 Task: Log work in the project WorthyTech for the issue 'Integrate a new marketing analytics tool into an existing marketing campaign to improve data-driven decision making' spent time as '1w 5d 20h 13m' and remaining time as '2w 3d 9h 16m' and add a flag. Now add the issue to the epic 'Cloud Infrastructure as Code (IaC) Implementation'.
Action: Mouse moved to (218, 62)
Screenshot: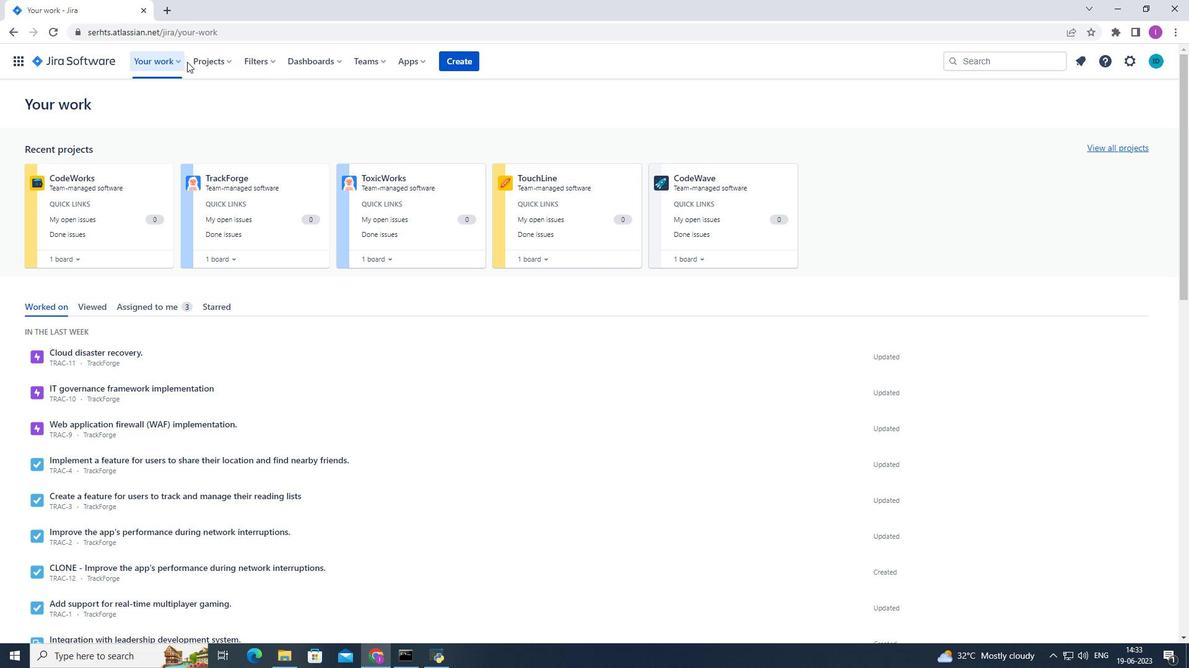 
Action: Mouse pressed left at (218, 62)
Screenshot: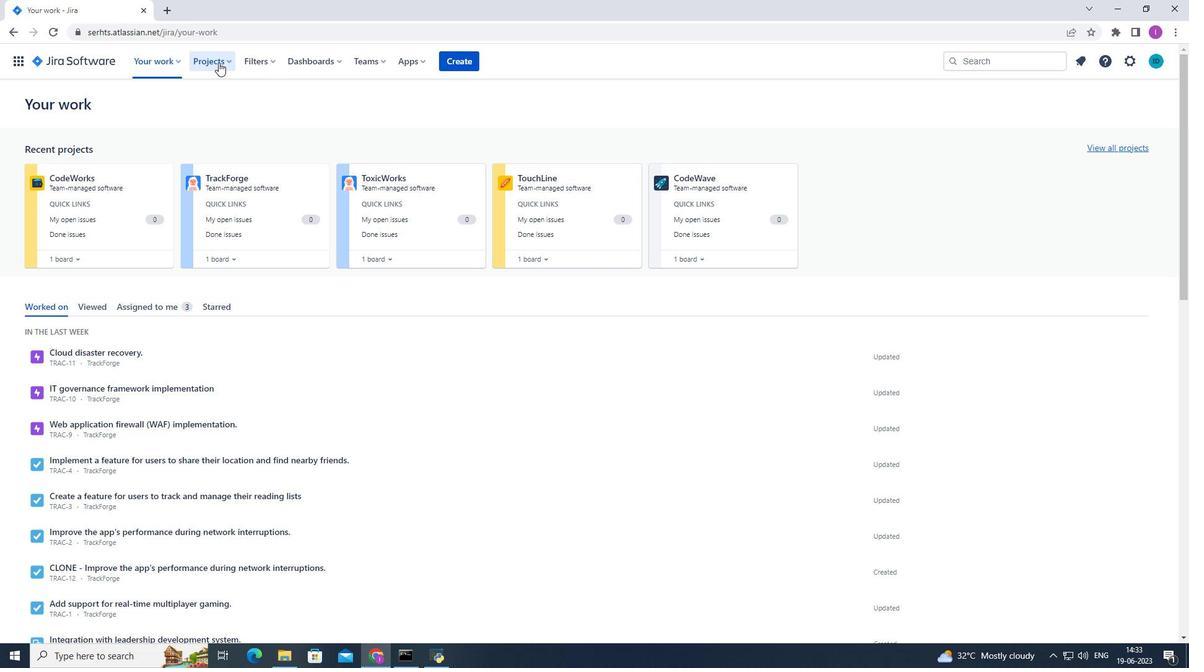 
Action: Mouse moved to (248, 106)
Screenshot: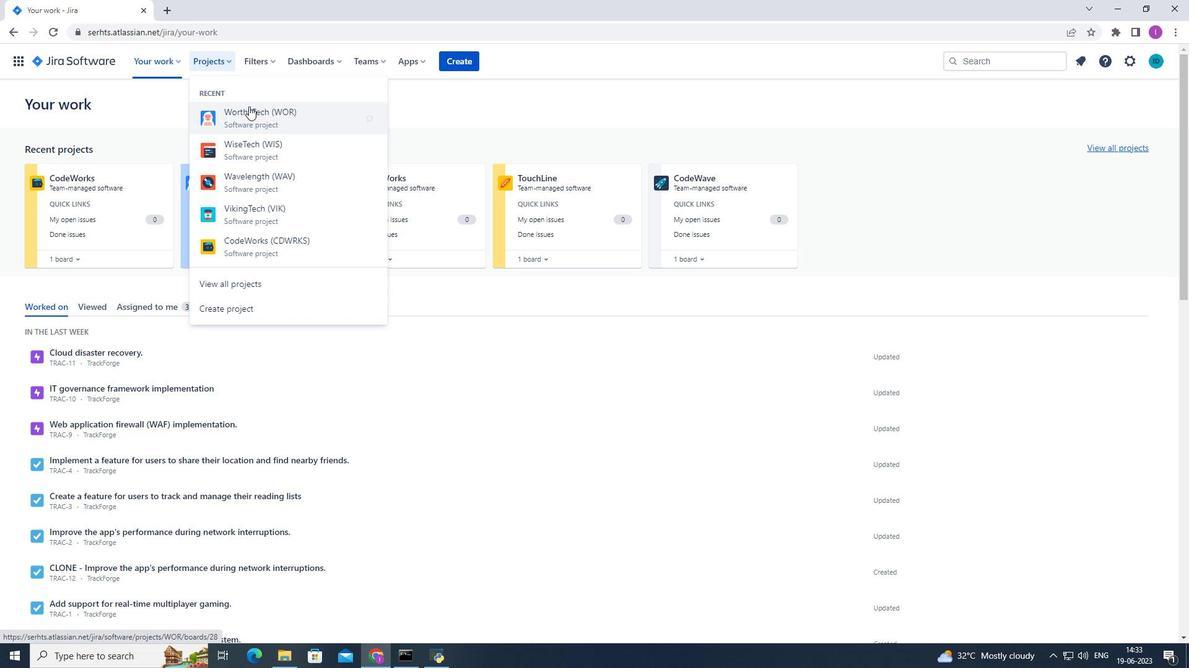 
Action: Mouse pressed left at (248, 106)
Screenshot: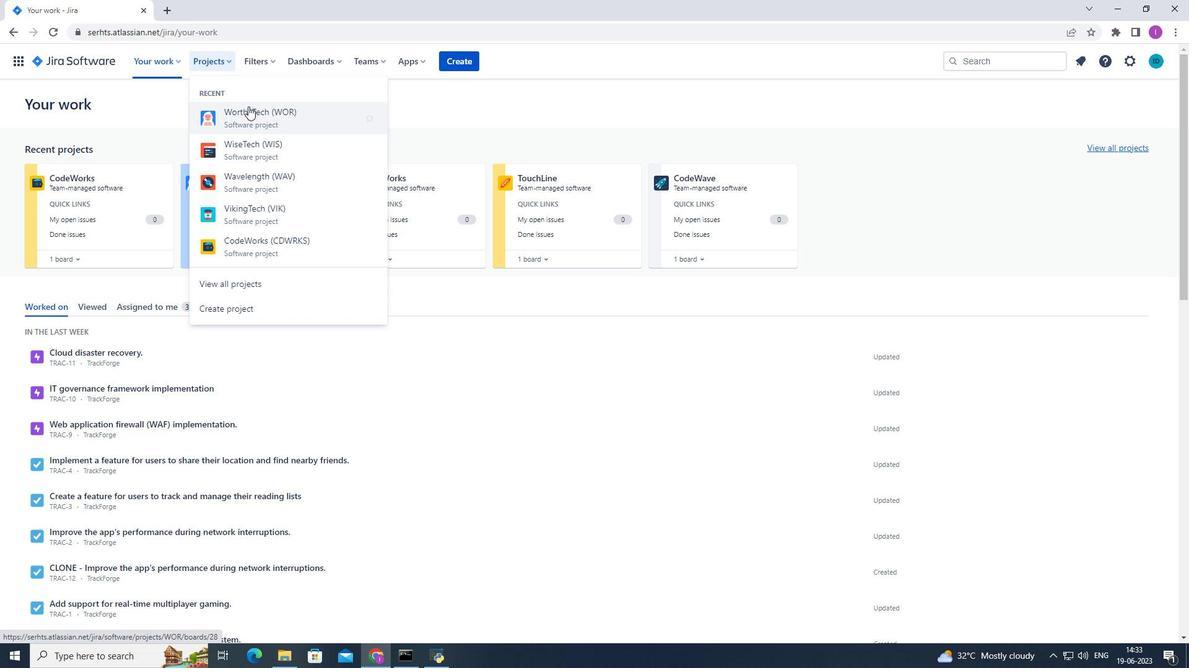 
Action: Mouse moved to (105, 195)
Screenshot: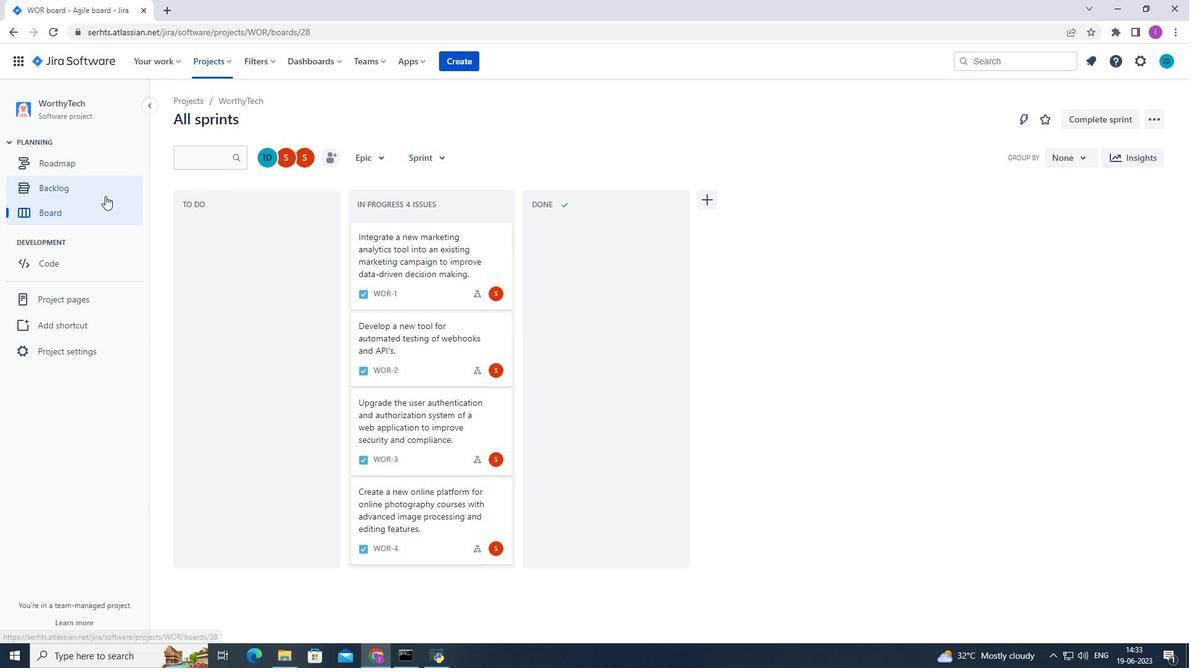 
Action: Mouse pressed left at (105, 195)
Screenshot: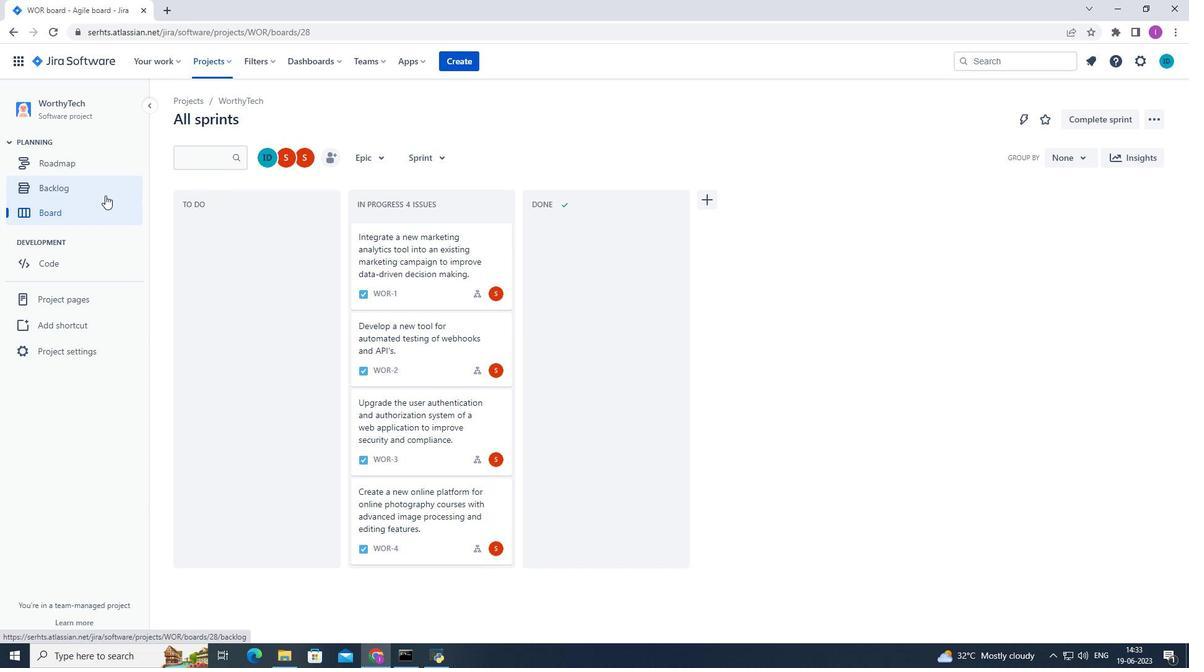 
Action: Mouse moved to (408, 387)
Screenshot: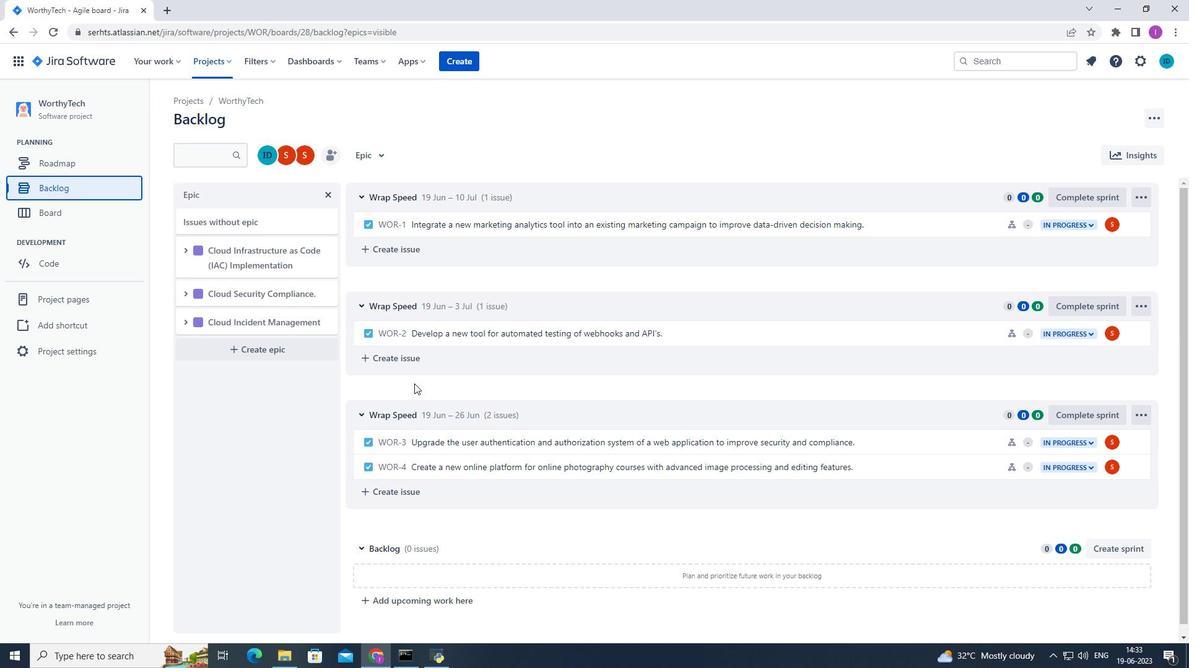 
Action: Mouse scrolled (408, 386) with delta (0, 0)
Screenshot: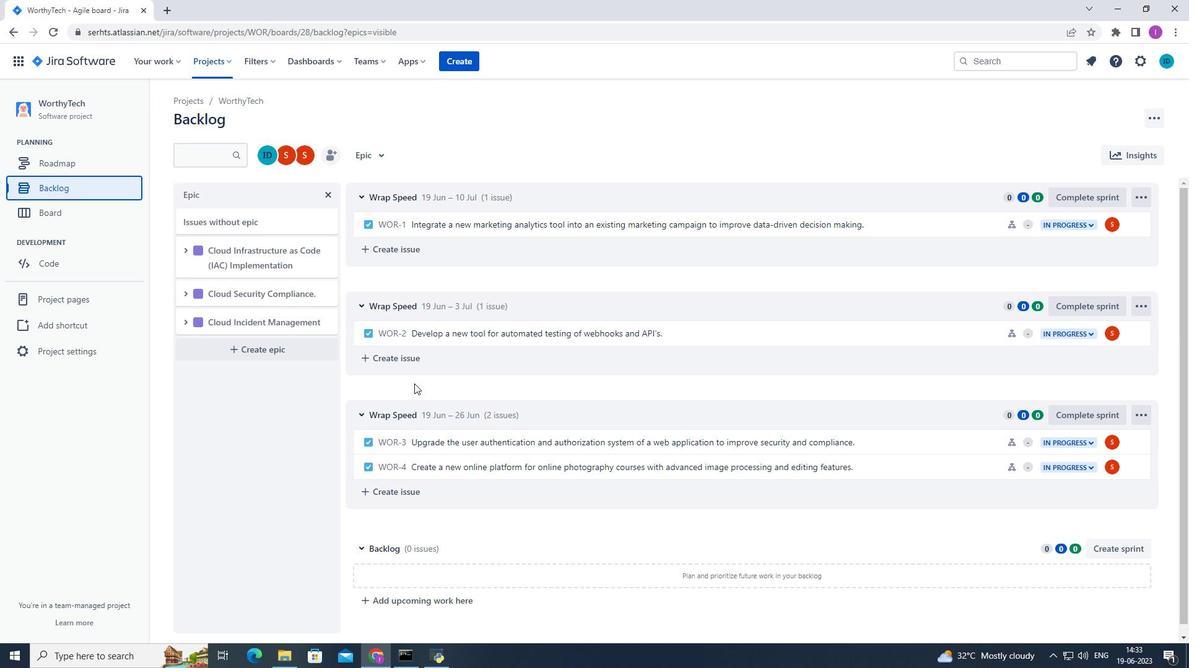 
Action: Mouse scrolled (408, 386) with delta (0, 0)
Screenshot: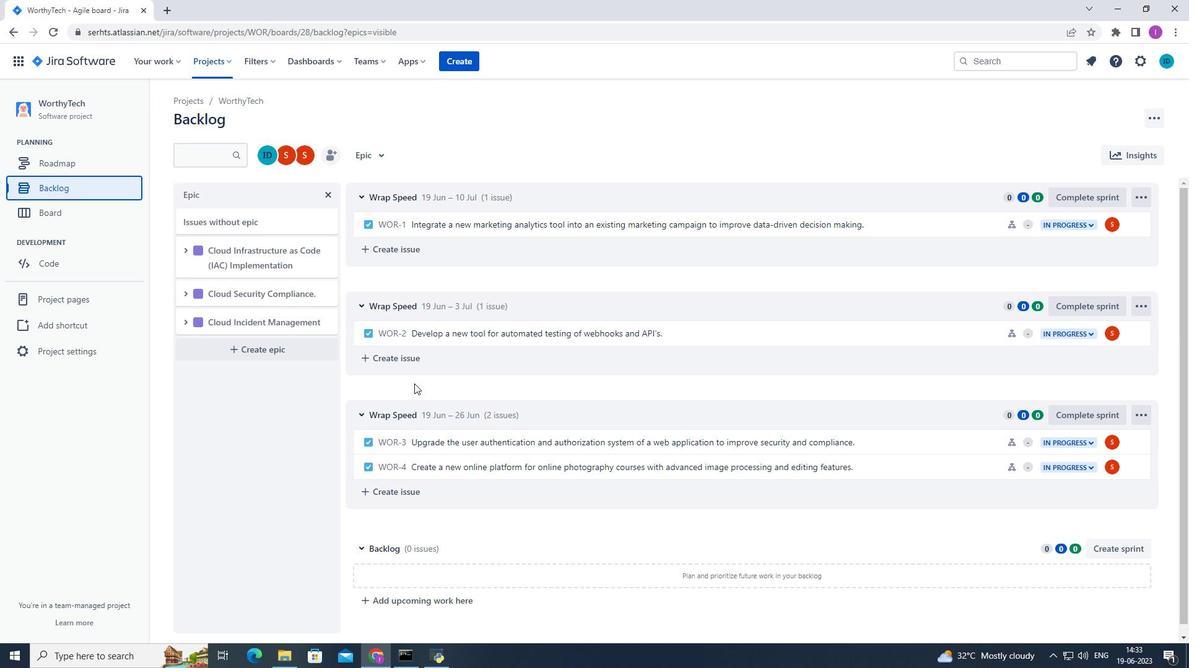 
Action: Mouse scrolled (408, 386) with delta (0, 0)
Screenshot: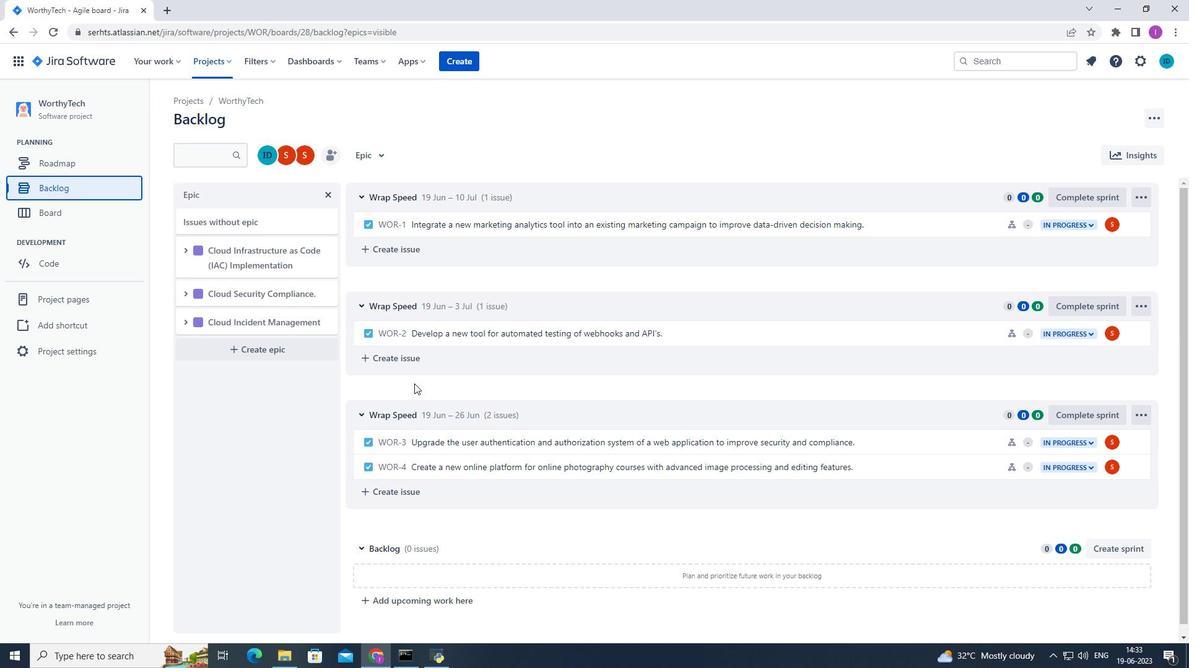 
Action: Mouse scrolled (408, 387) with delta (0, 0)
Screenshot: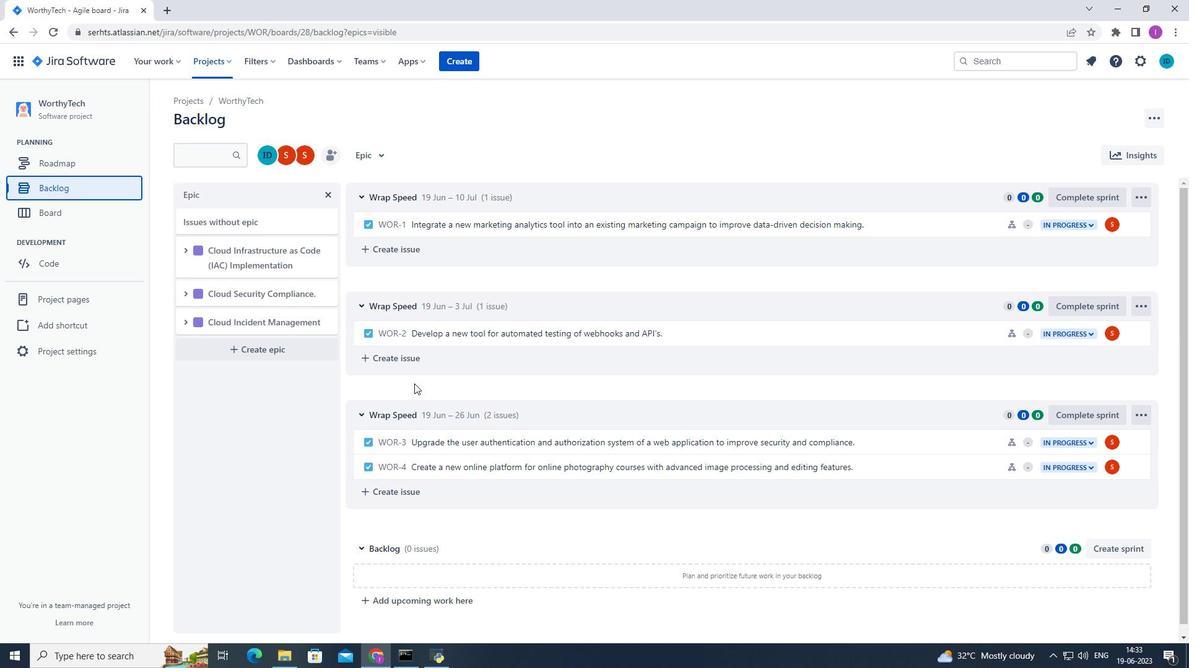 
Action: Mouse moved to (960, 219)
Screenshot: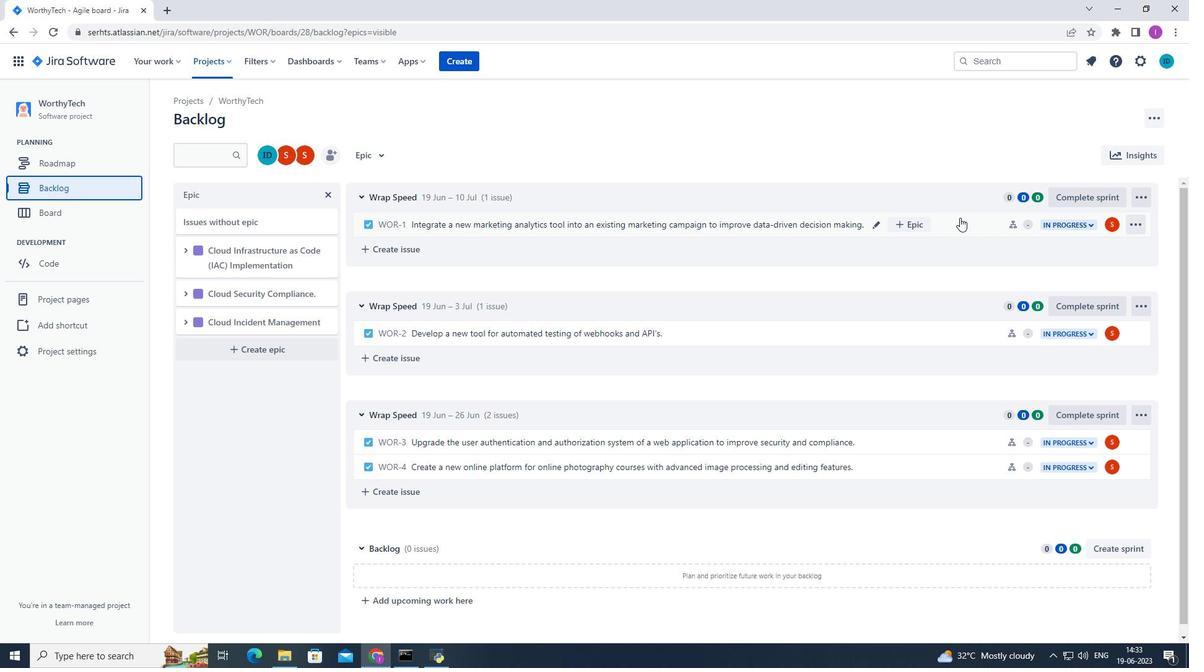 
Action: Mouse pressed left at (960, 219)
Screenshot: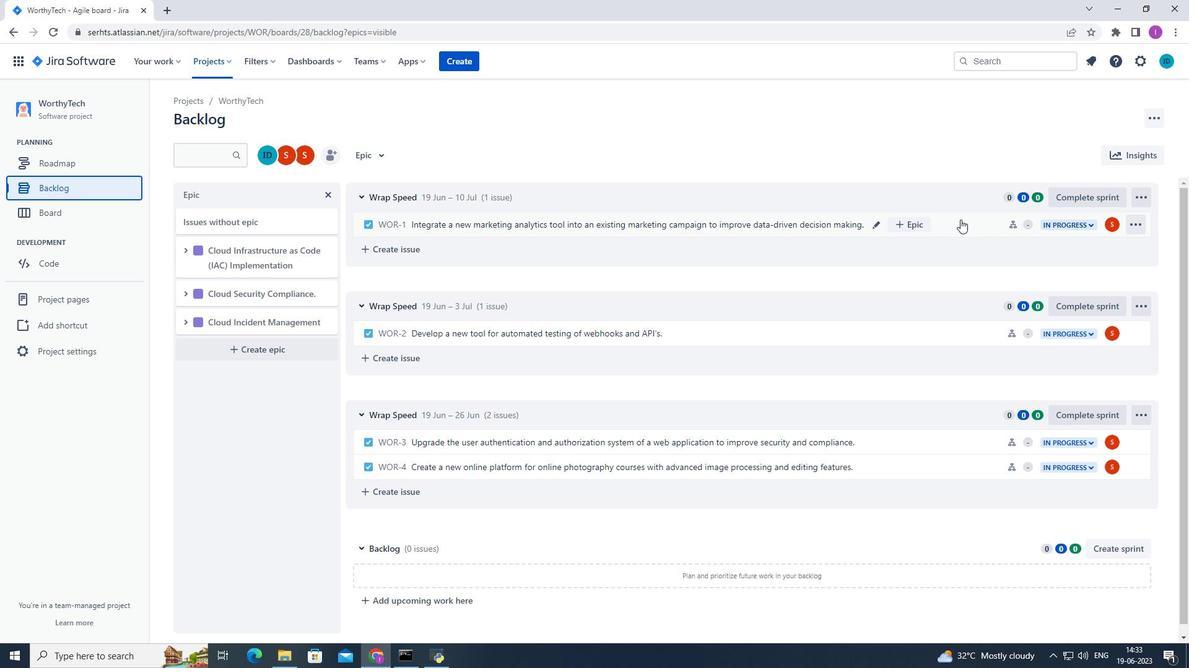 
Action: Mouse moved to (1135, 192)
Screenshot: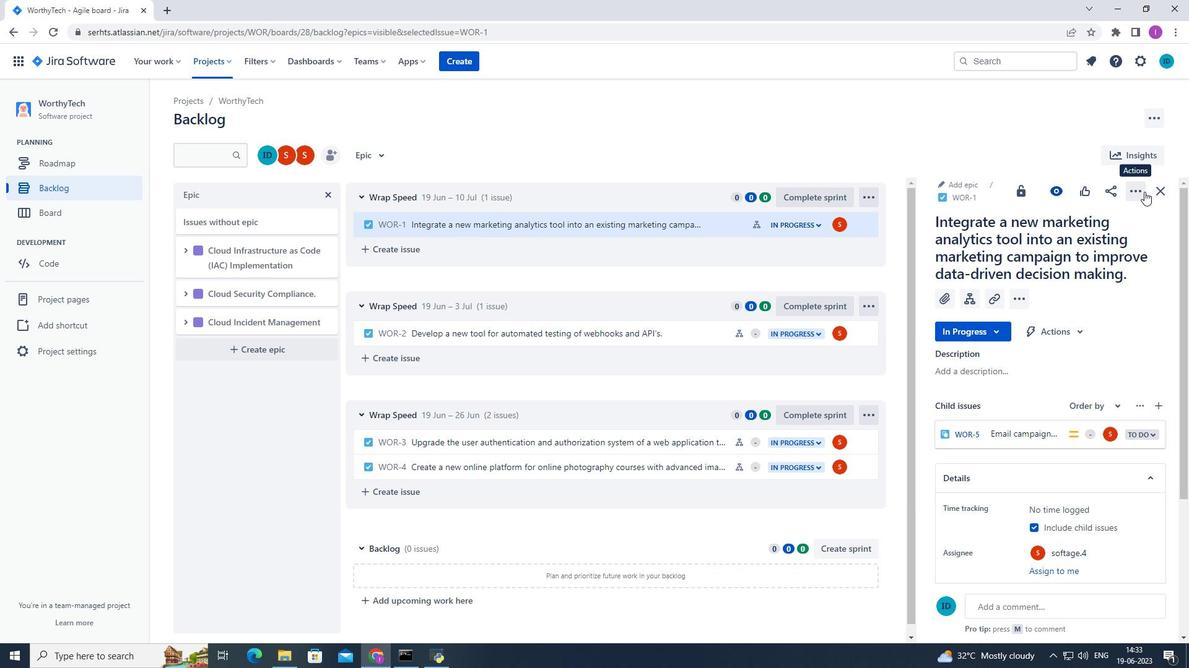 
Action: Mouse pressed left at (1135, 192)
Screenshot: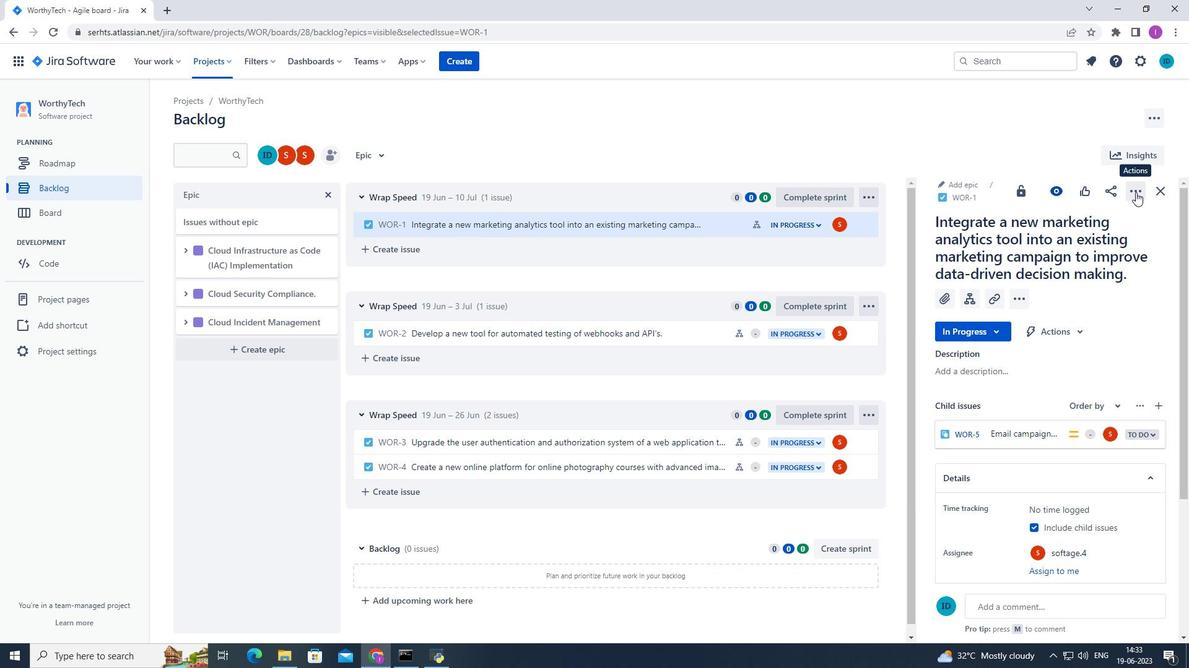 
Action: Mouse moved to (1093, 225)
Screenshot: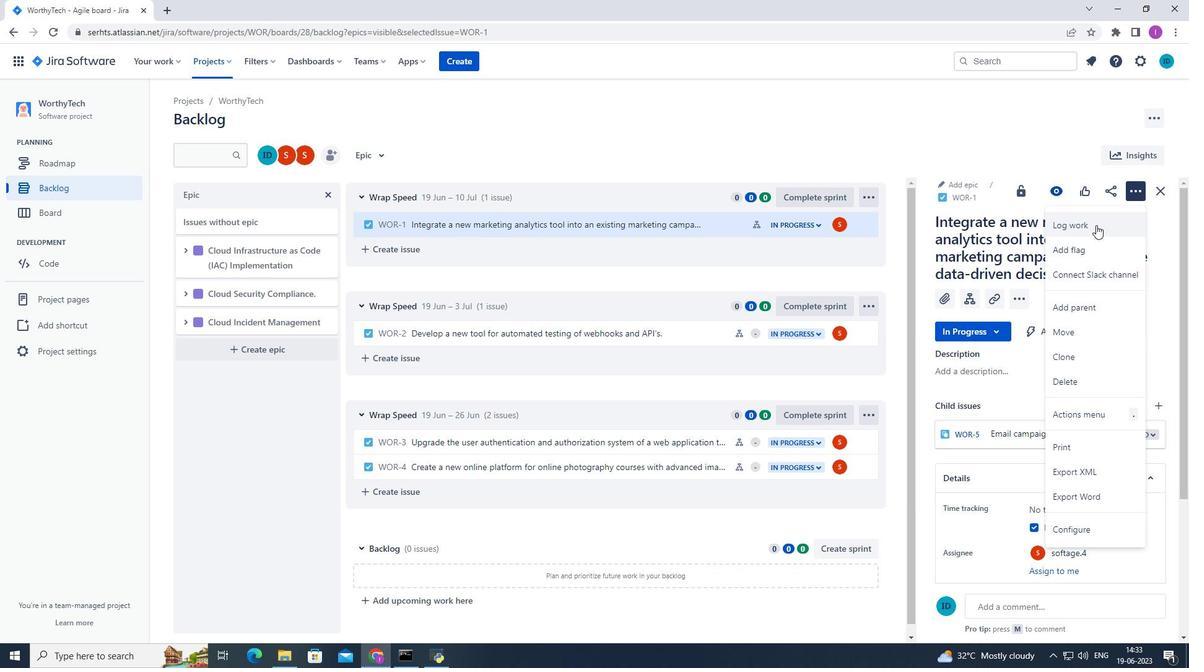 
Action: Mouse pressed left at (1093, 225)
Screenshot: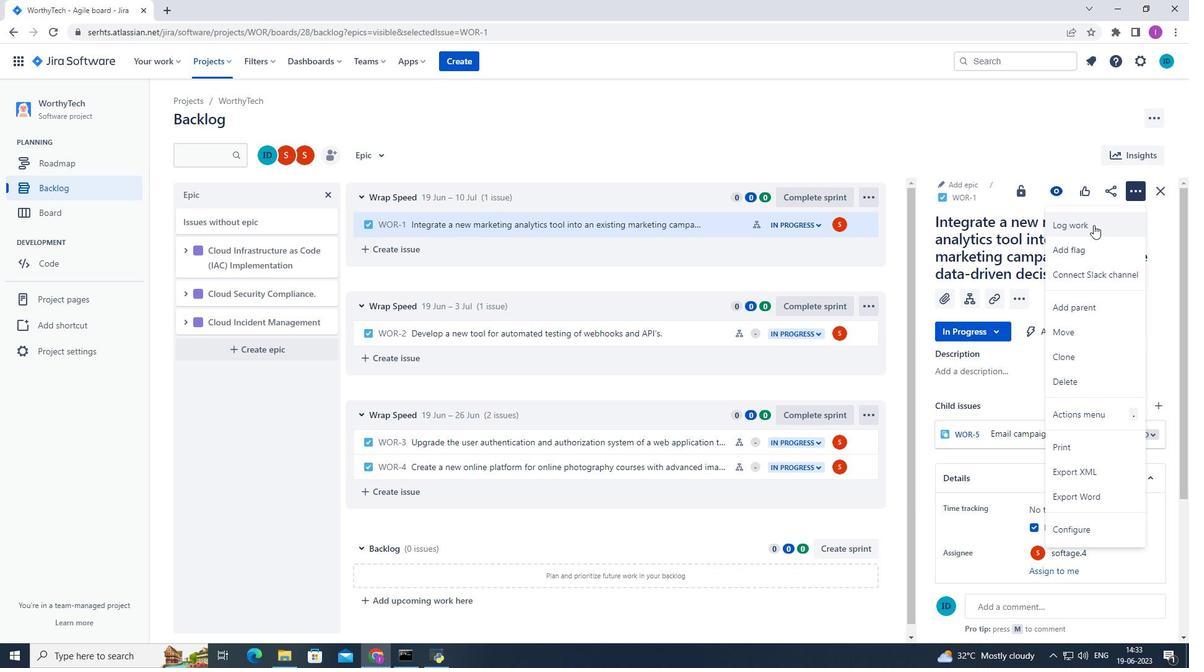 
Action: Mouse moved to (521, 192)
Screenshot: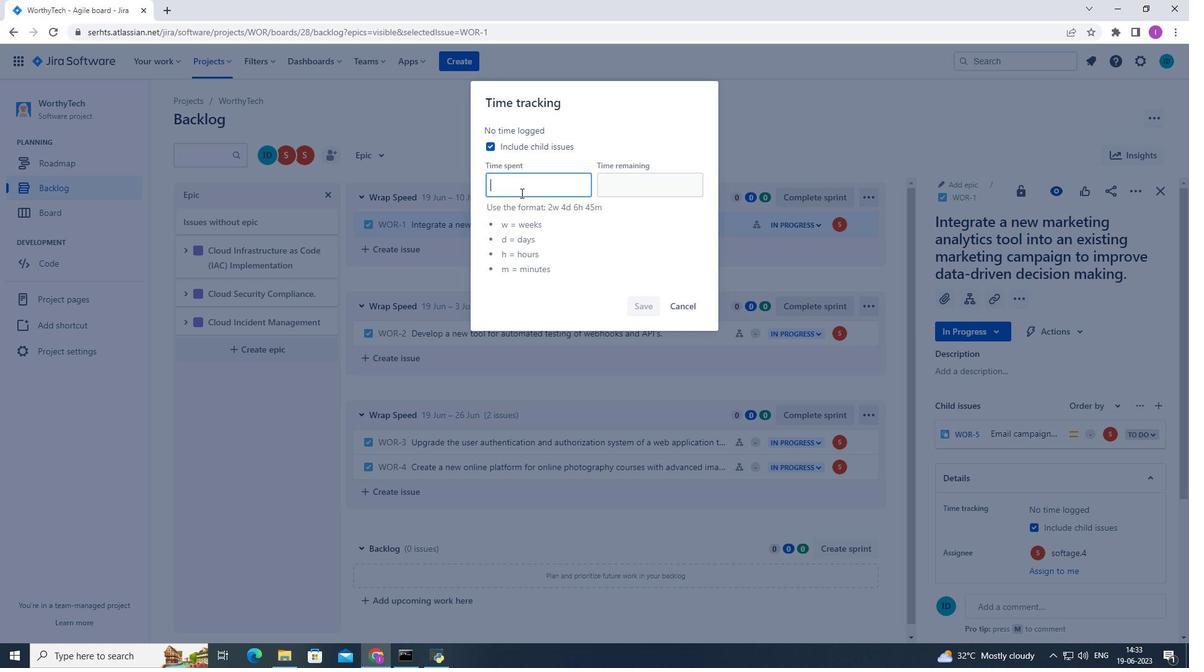 
Action: Mouse pressed left at (521, 192)
Screenshot: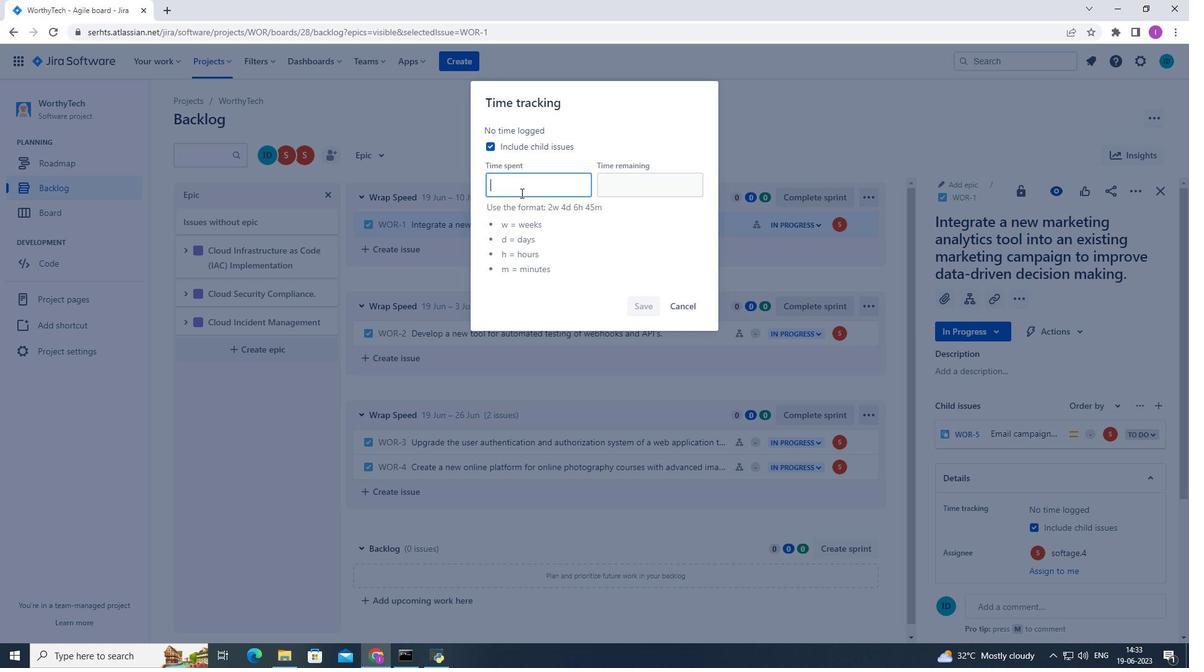 
Action: Mouse moved to (545, 193)
Screenshot: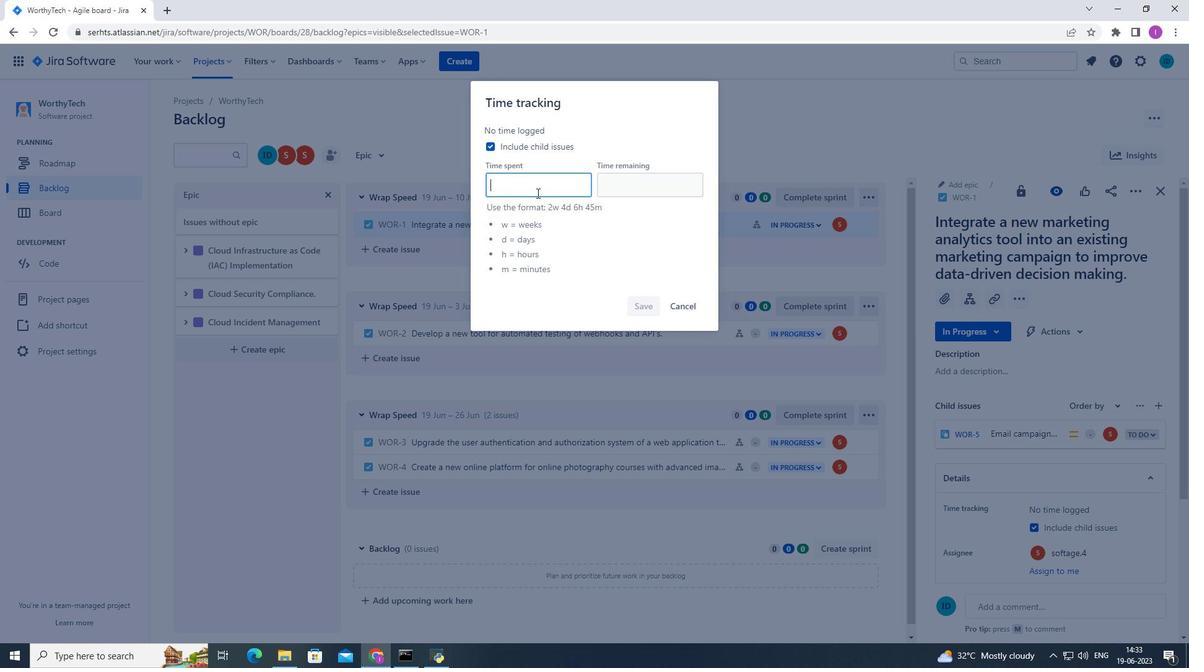 
Action: Key pressed 1w<Key.space>5d<Key.space>20h<Key.space>13m
Screenshot: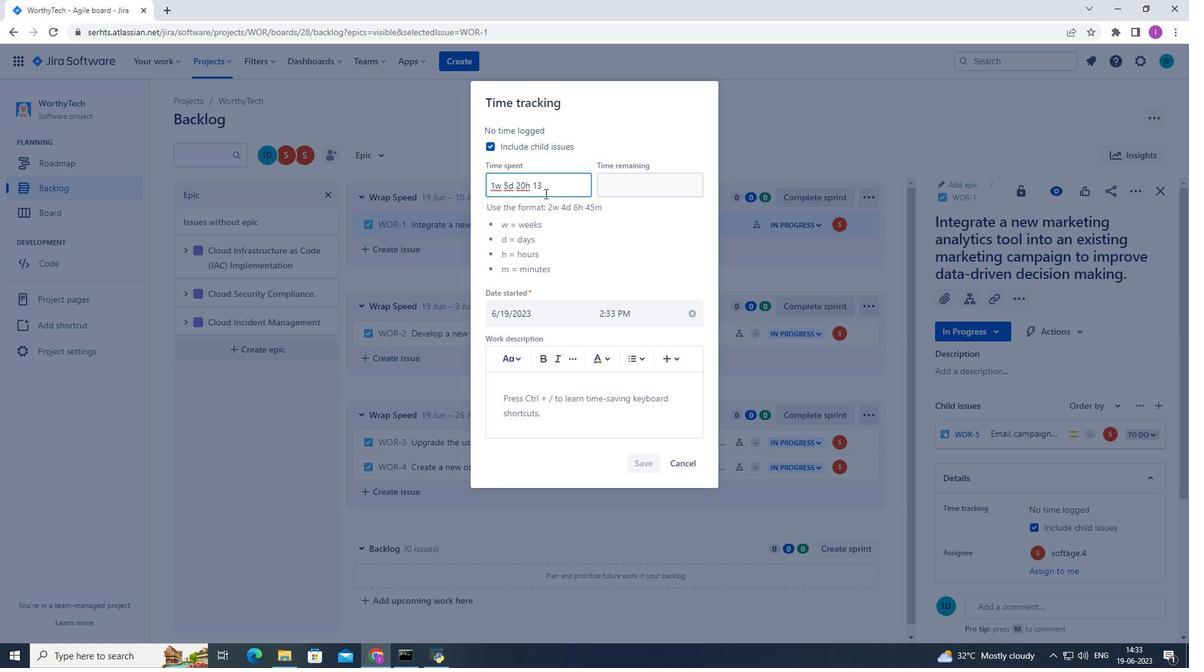
Action: Mouse moved to (631, 183)
Screenshot: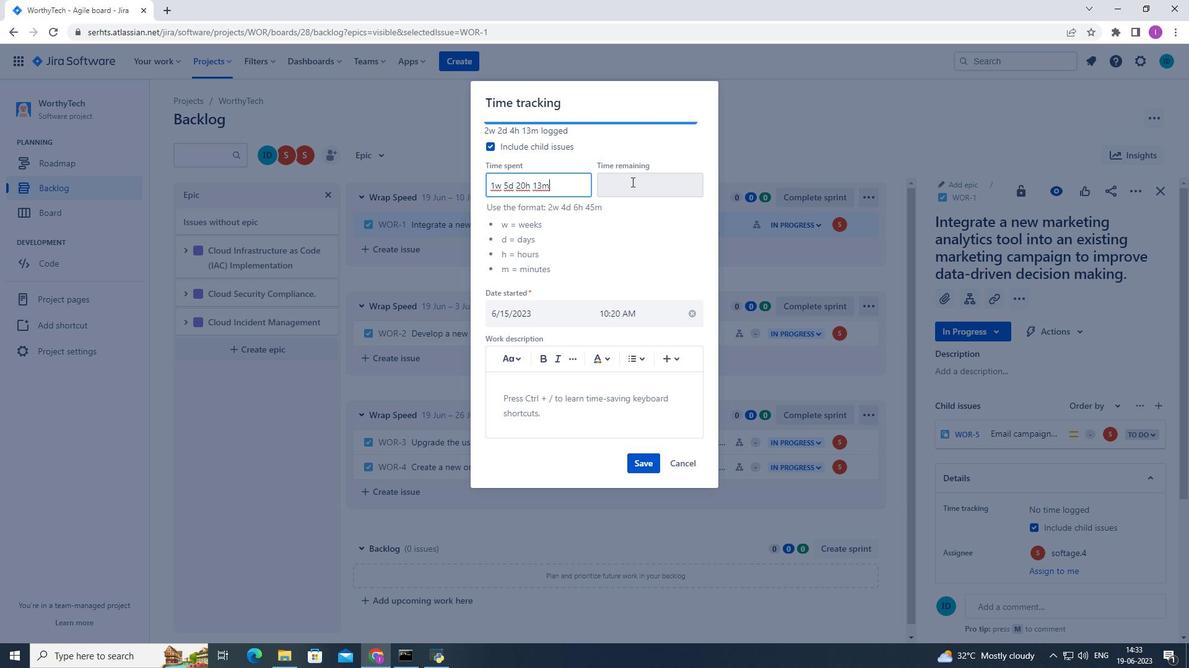 
Action: Mouse pressed left at (631, 183)
Screenshot: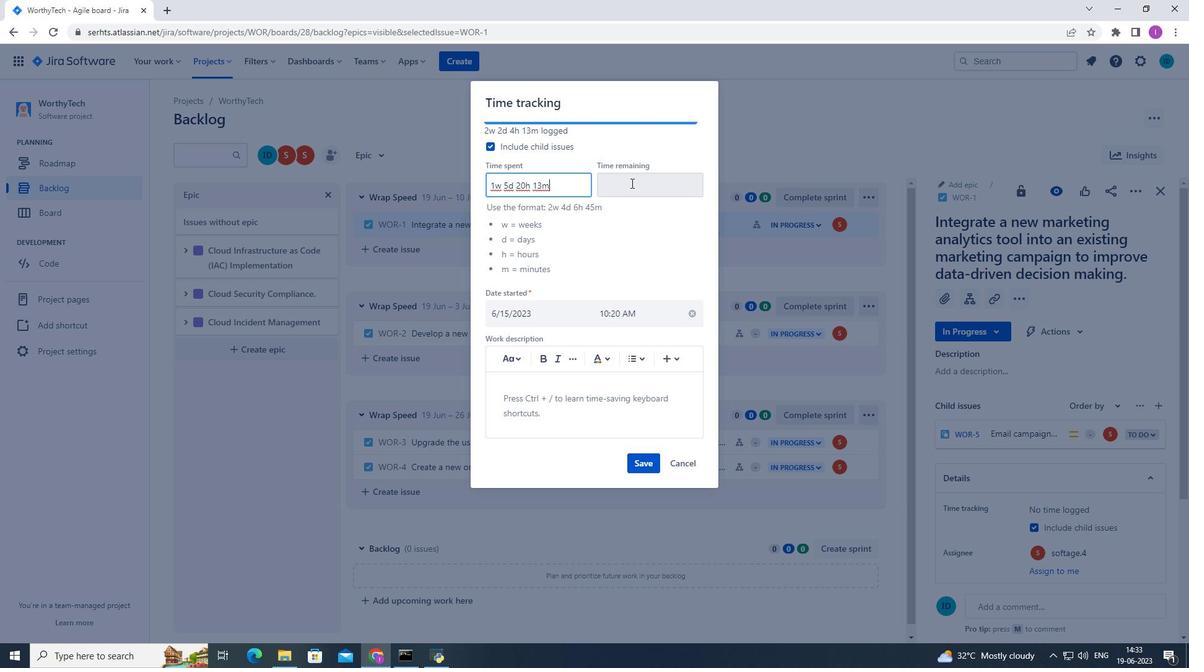 
Action: Mouse moved to (764, 170)
Screenshot: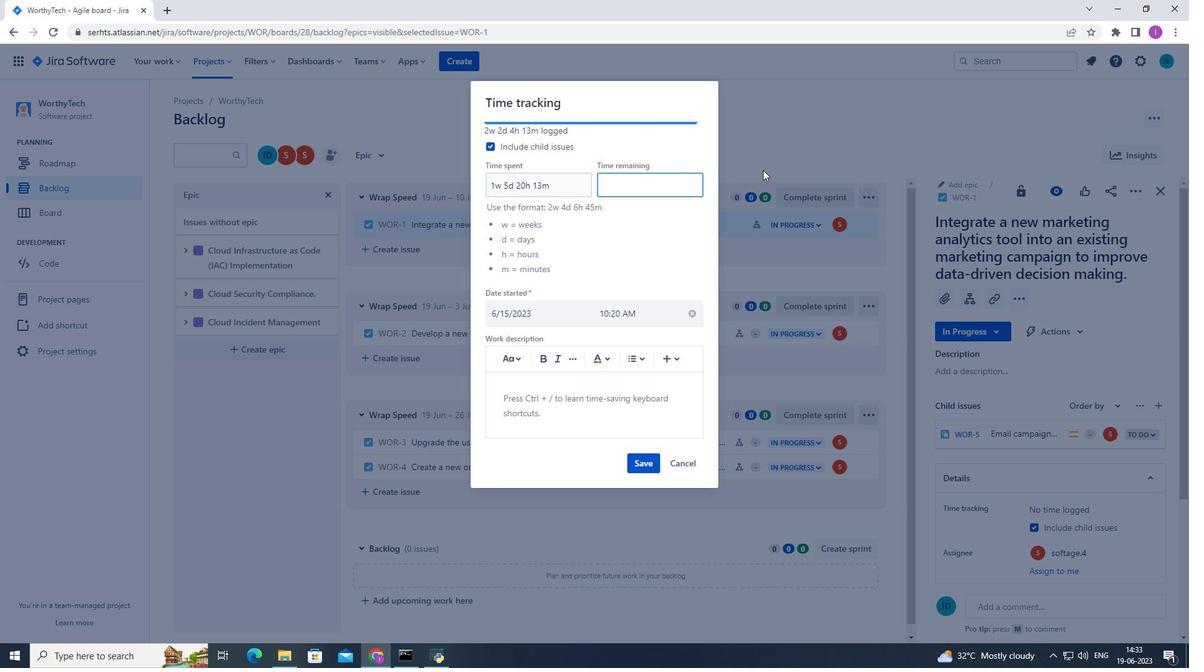 
Action: Key pressed 2w<Key.space>3d<Key.space>9g<Key.backspace>h<Key.space>16m
Screenshot: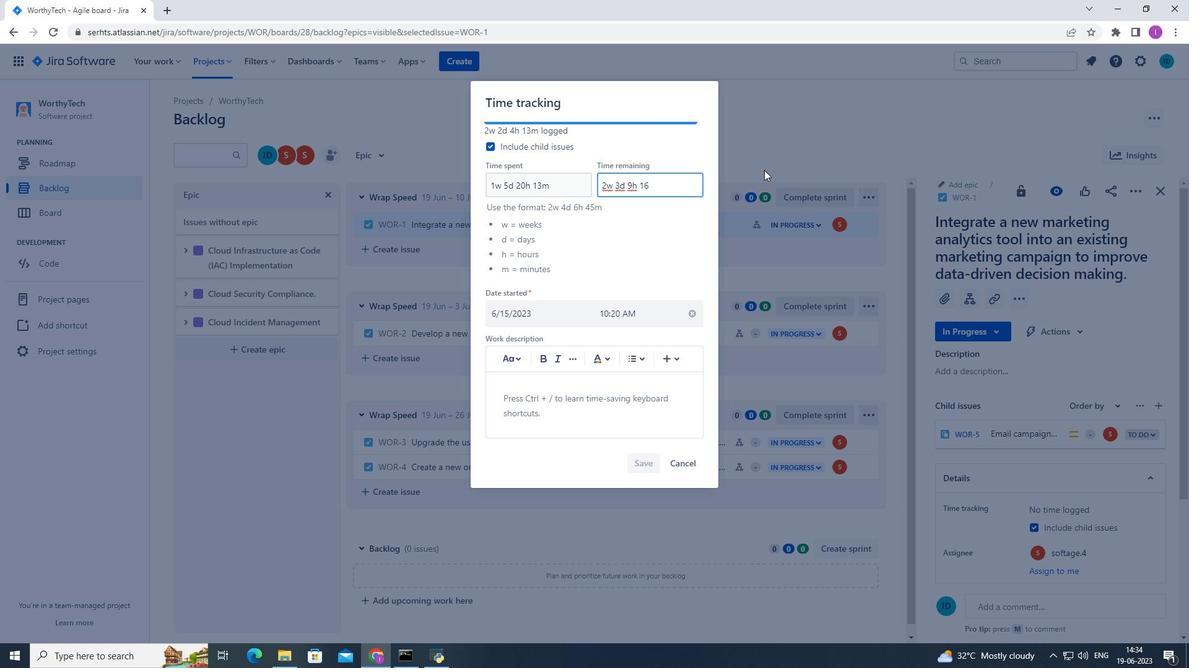 
Action: Mouse moved to (639, 462)
Screenshot: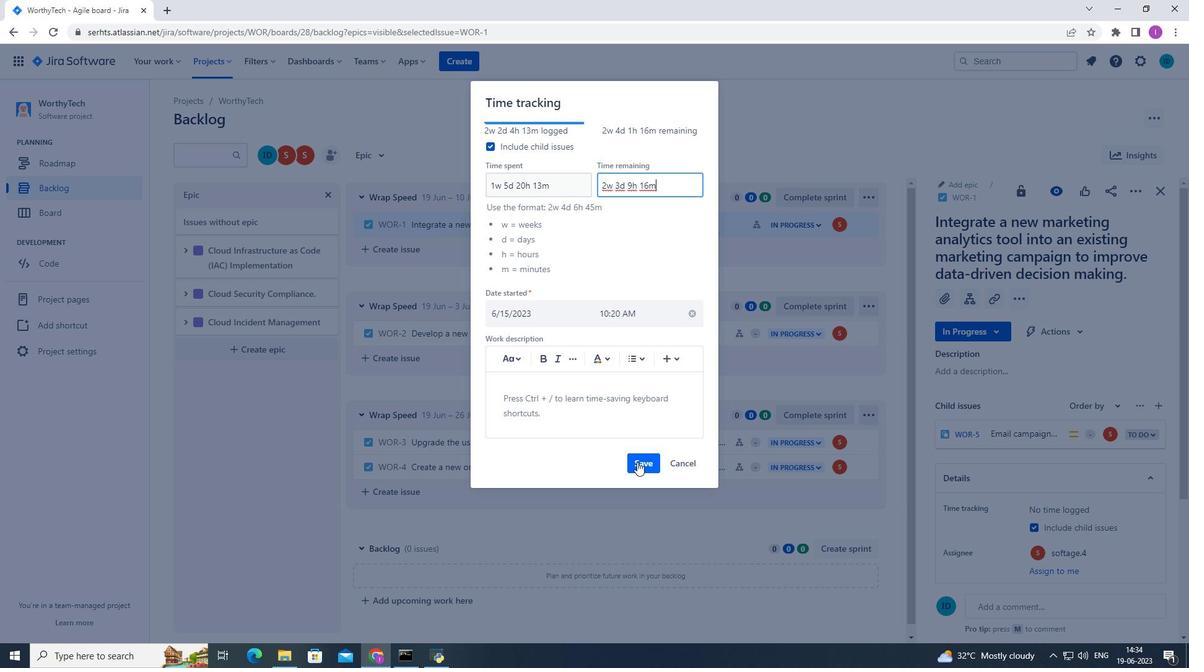 
Action: Mouse pressed left at (639, 462)
Screenshot: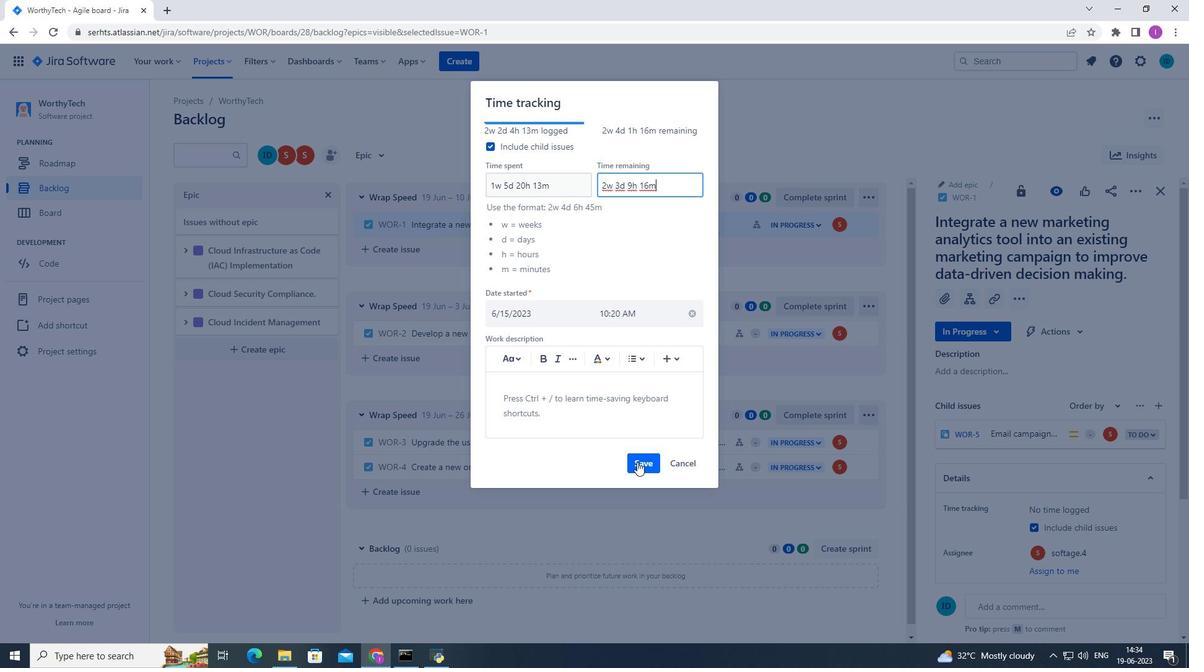 
Action: Mouse moved to (1135, 189)
Screenshot: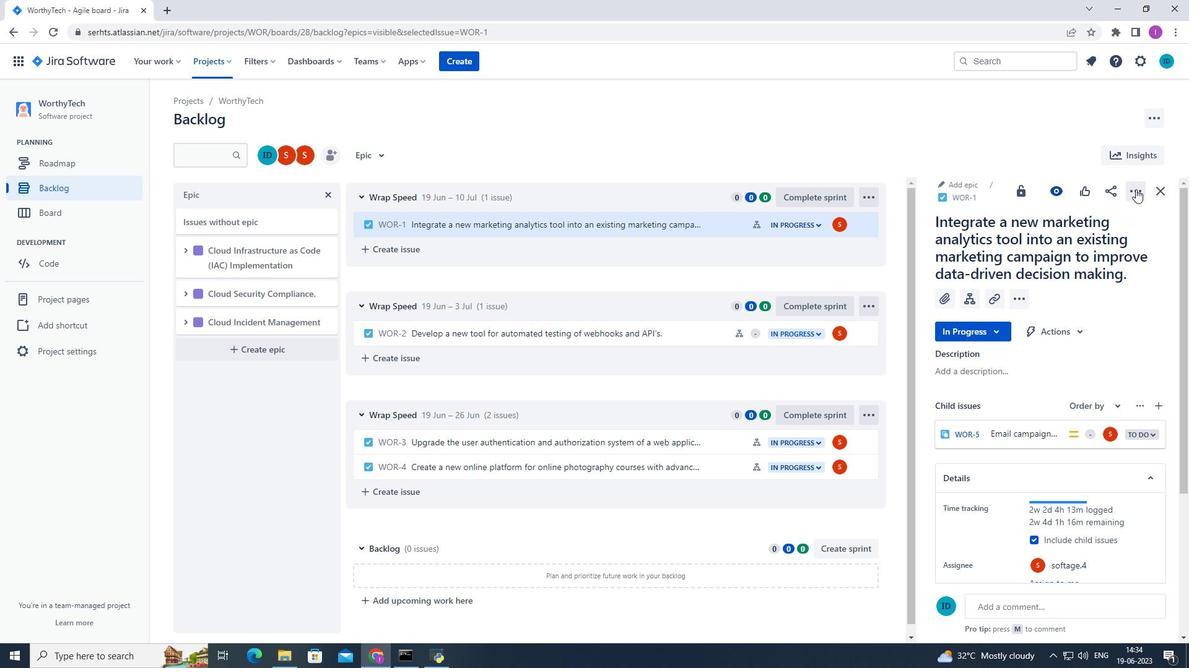 
Action: Mouse pressed left at (1135, 189)
Screenshot: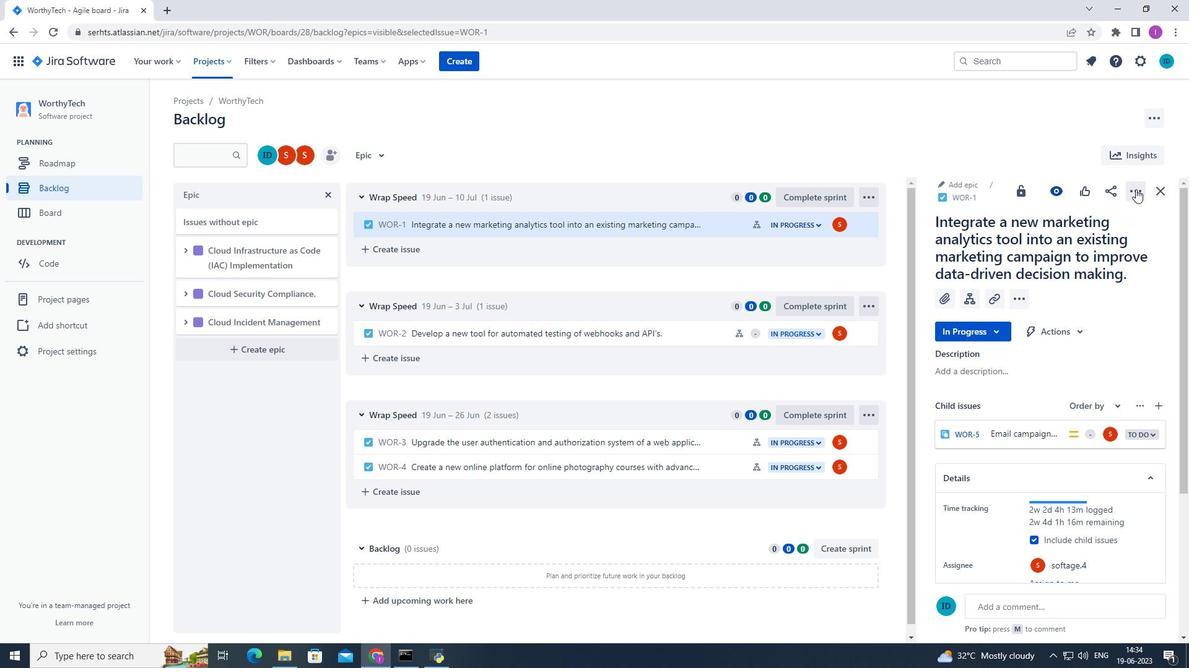 
Action: Mouse moved to (1079, 252)
Screenshot: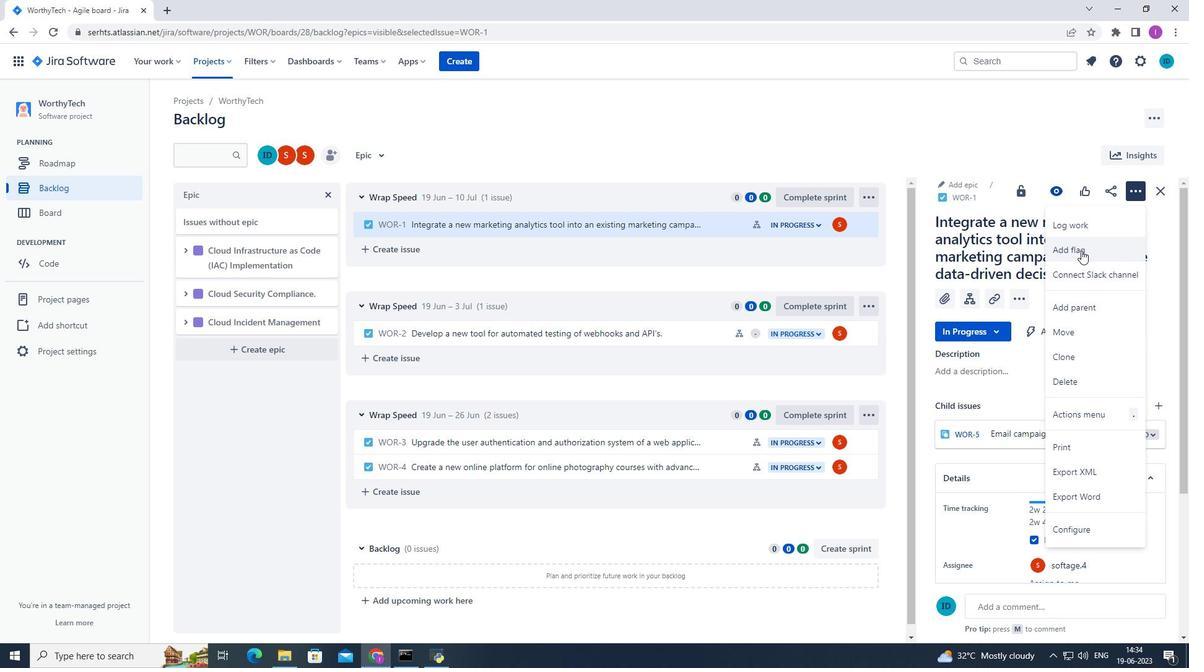 
Action: Mouse pressed left at (1079, 252)
Screenshot: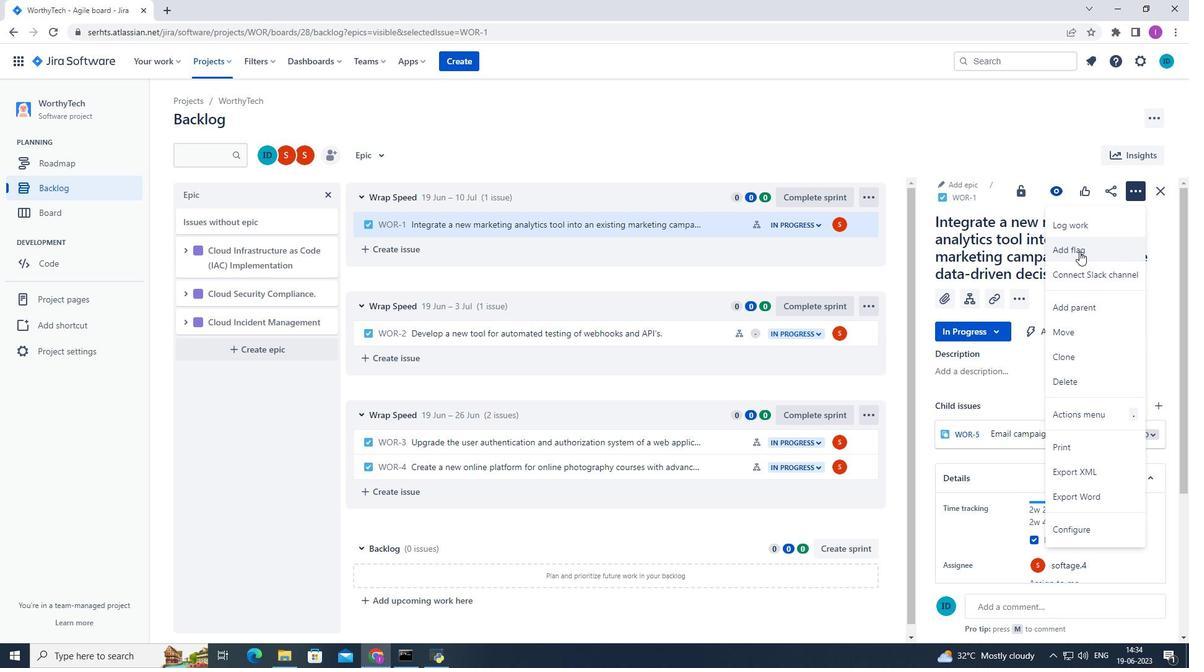 
Action: Mouse moved to (703, 227)
Screenshot: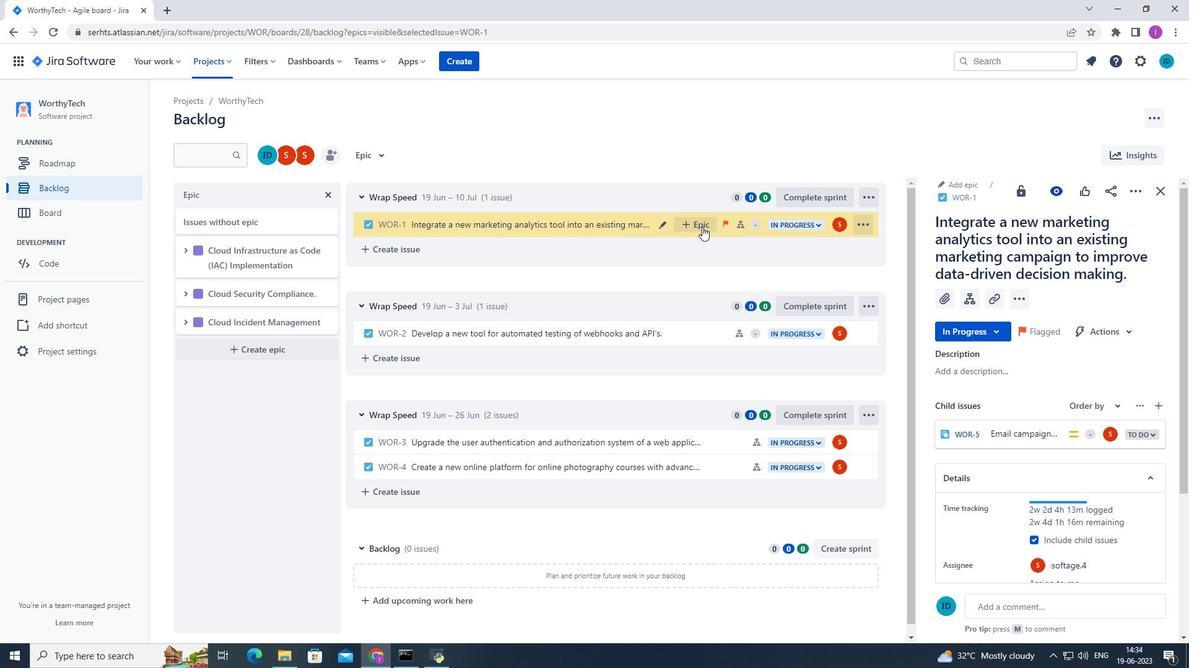 
Action: Mouse pressed left at (703, 227)
Screenshot: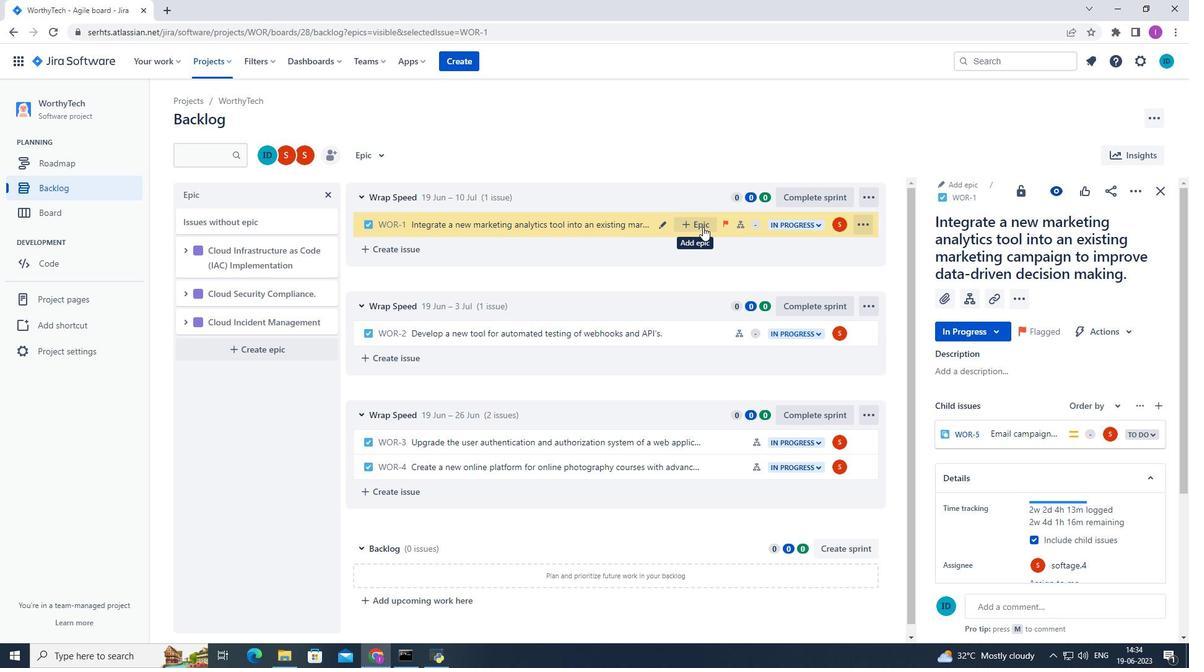 
Action: Mouse moved to (742, 304)
Screenshot: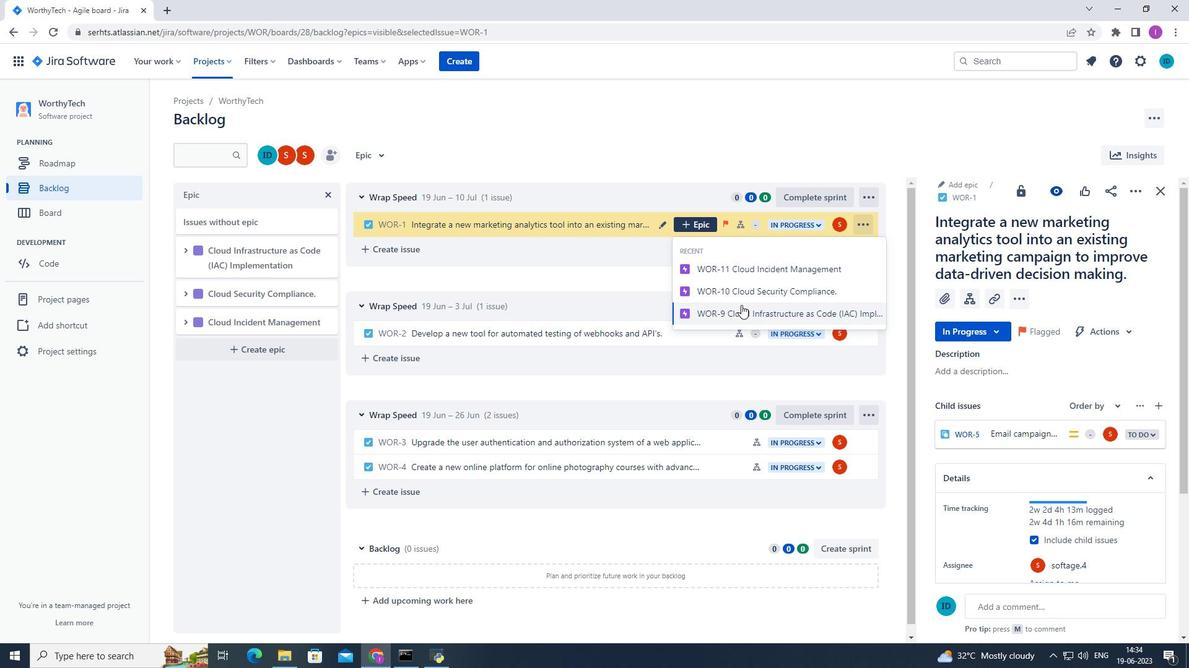 
Action: Mouse scrolled (742, 303) with delta (0, 0)
Screenshot: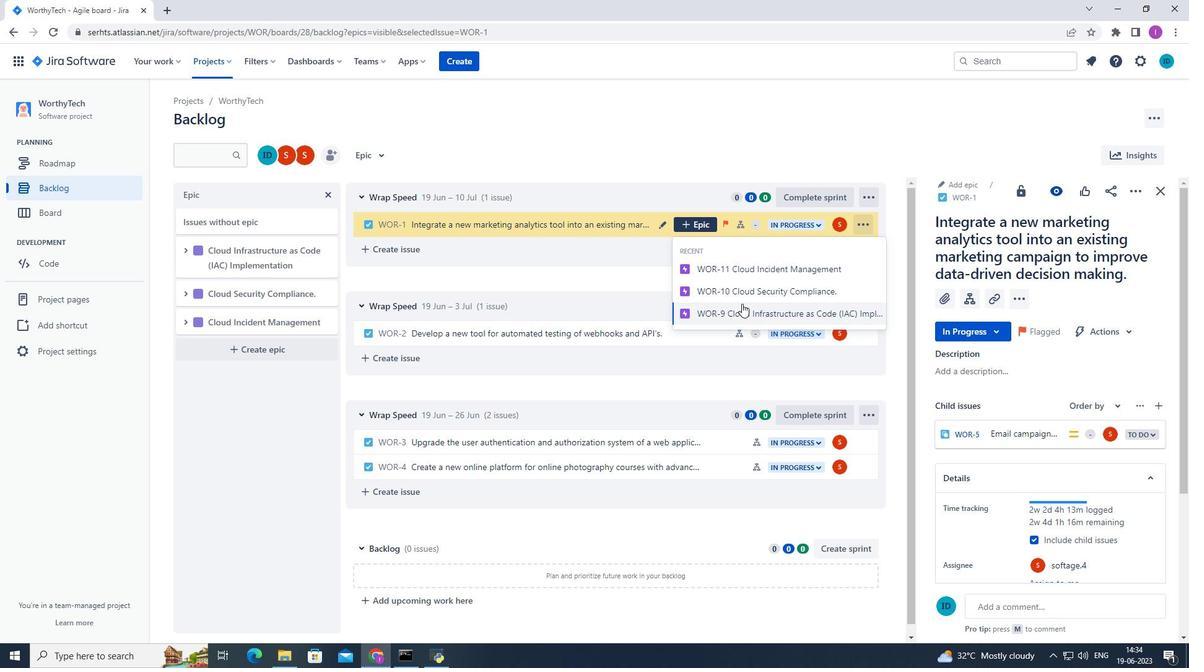 
Action: Mouse scrolled (742, 303) with delta (0, 0)
Screenshot: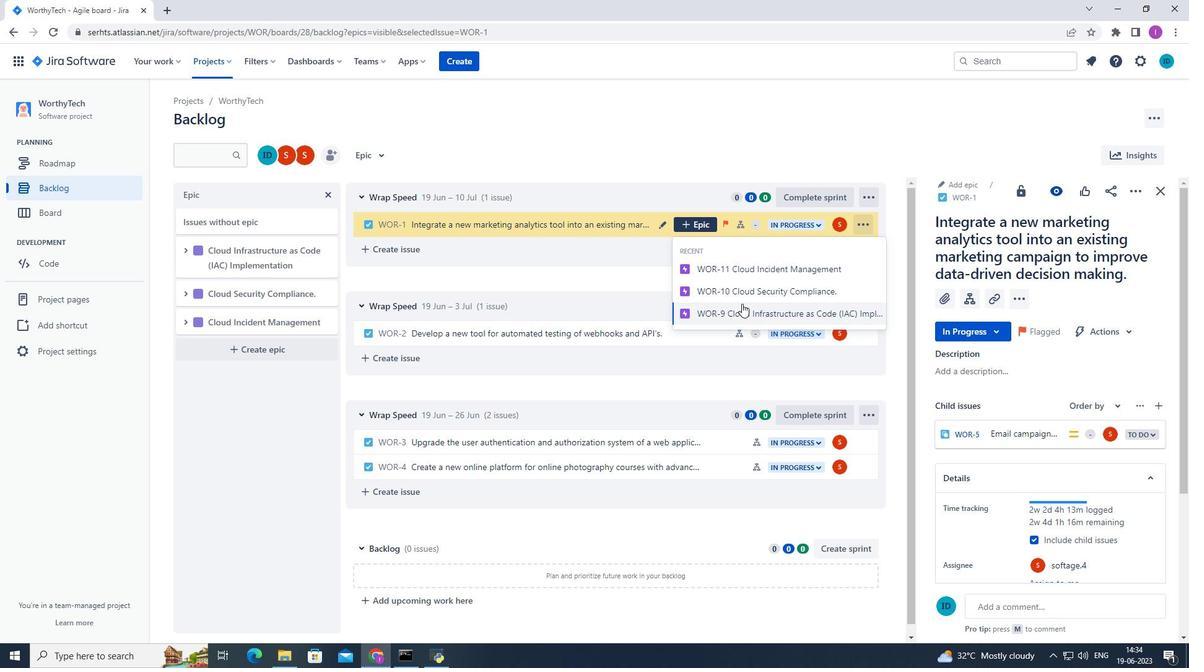 
Action: Mouse scrolled (742, 303) with delta (0, 0)
Screenshot: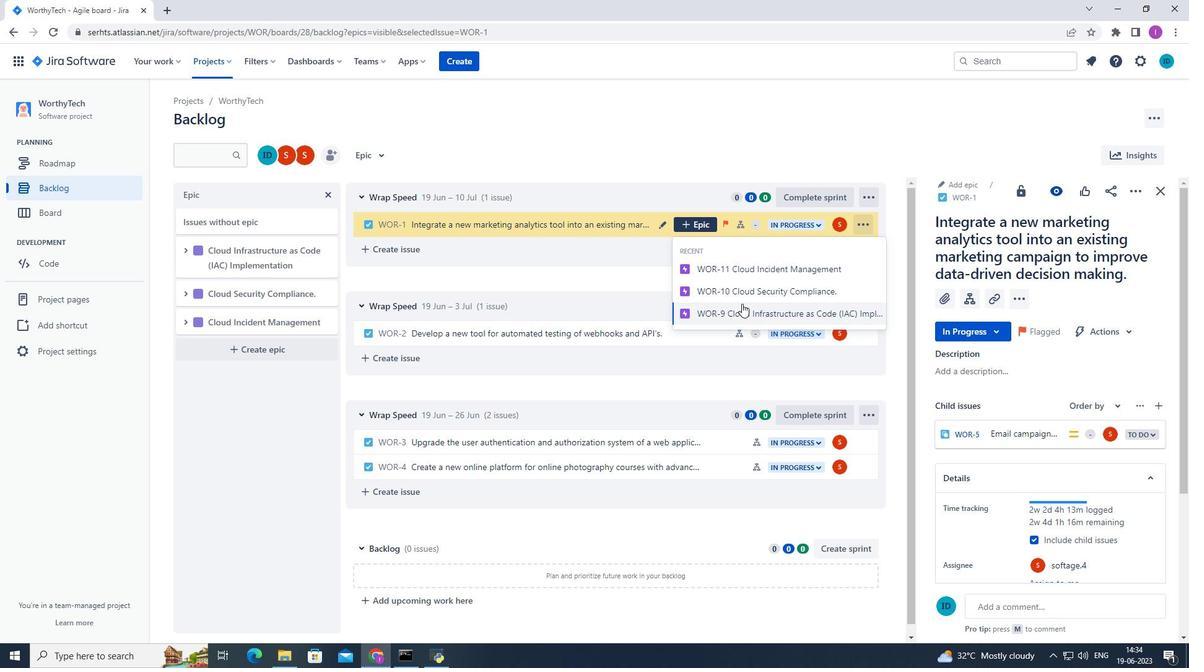 
Action: Mouse moved to (822, 314)
Screenshot: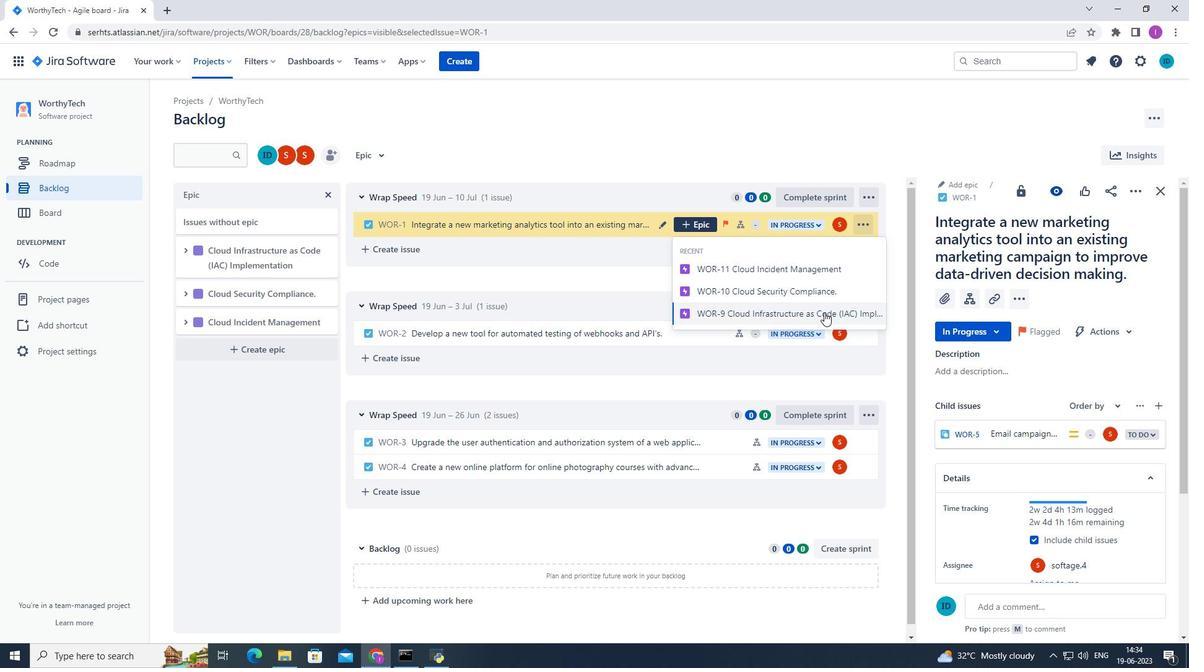 
Action: Mouse pressed left at (822, 314)
Screenshot: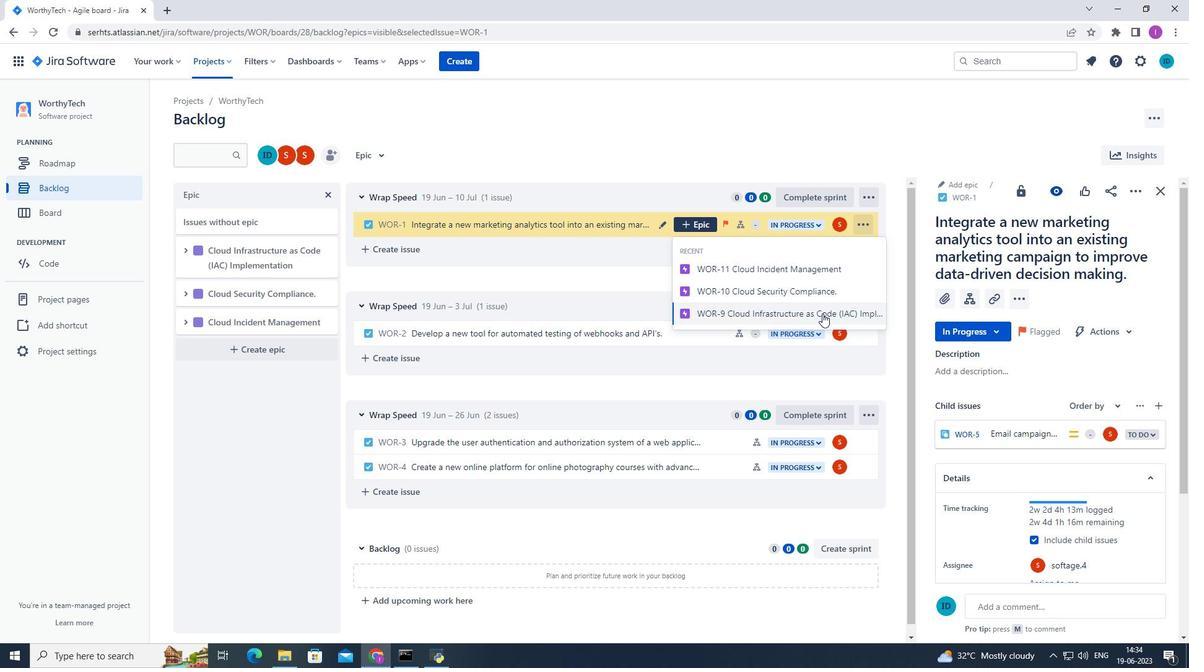 
Action: Mouse moved to (795, 297)
Screenshot: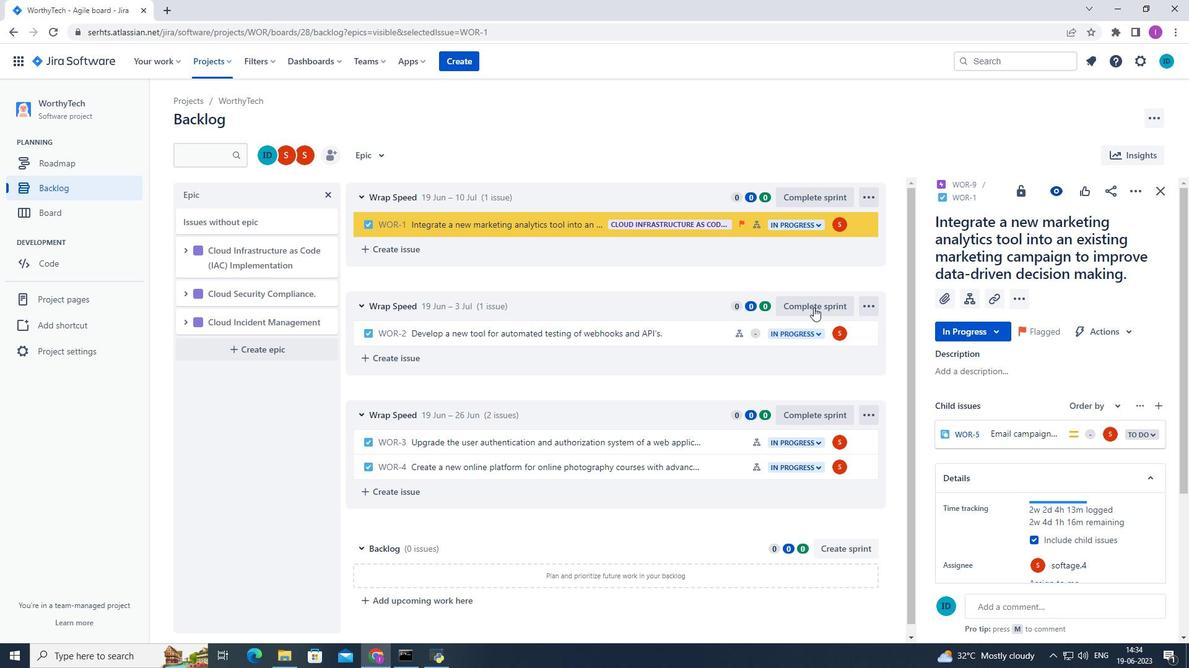 
Action: Key pressed <Key.f10>
Screenshot: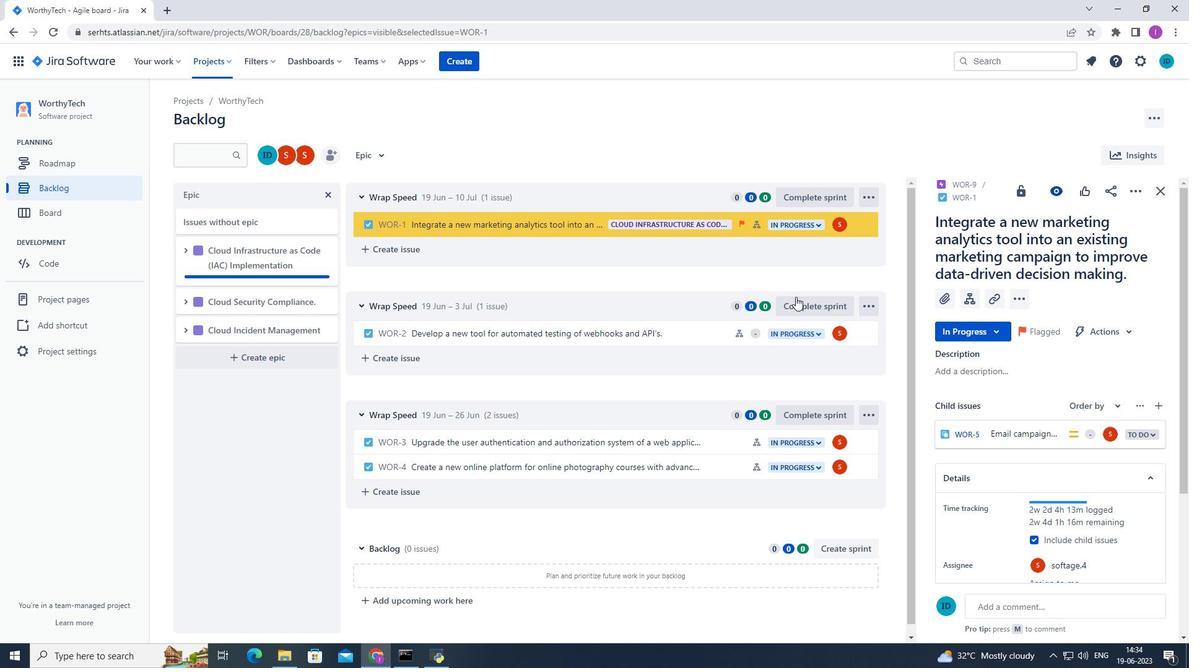 
